 Task: Create a due date automation trigger when advanced on, on the monday before a card is due add content with a name not starting with resume at 11:00 AM.
Action: Mouse moved to (1009, 74)
Screenshot: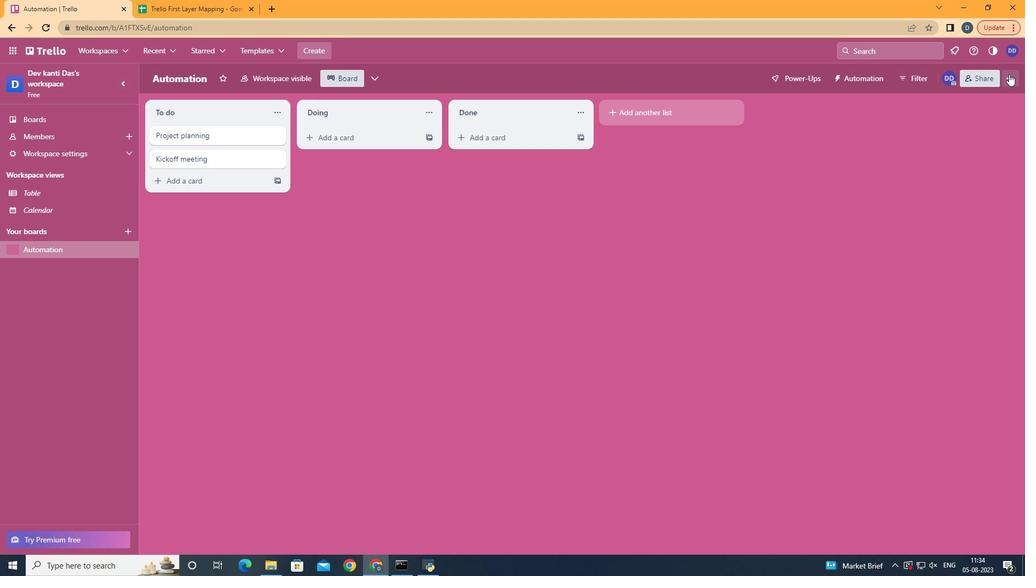 
Action: Mouse pressed left at (1009, 74)
Screenshot: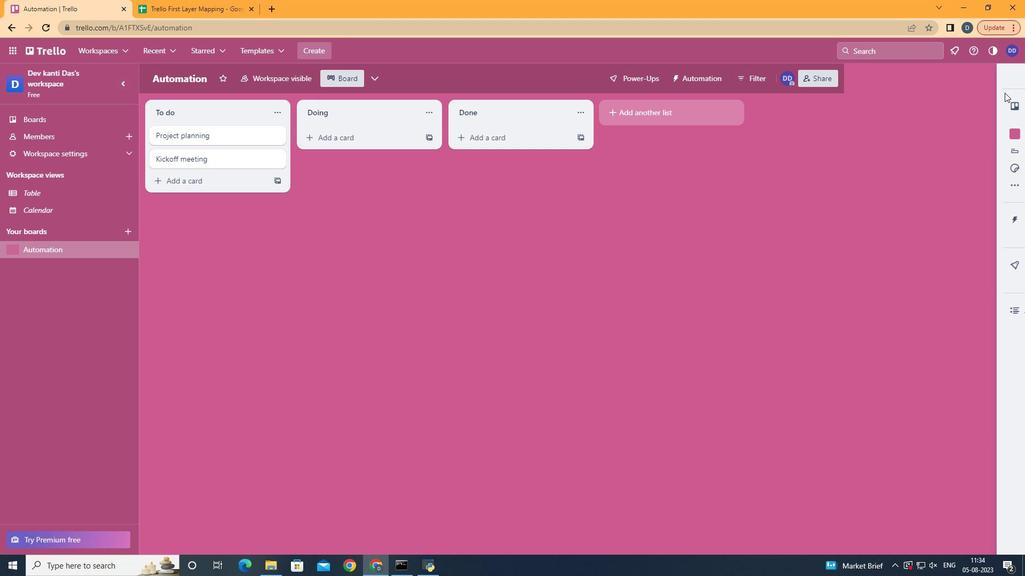 
Action: Mouse moved to (931, 229)
Screenshot: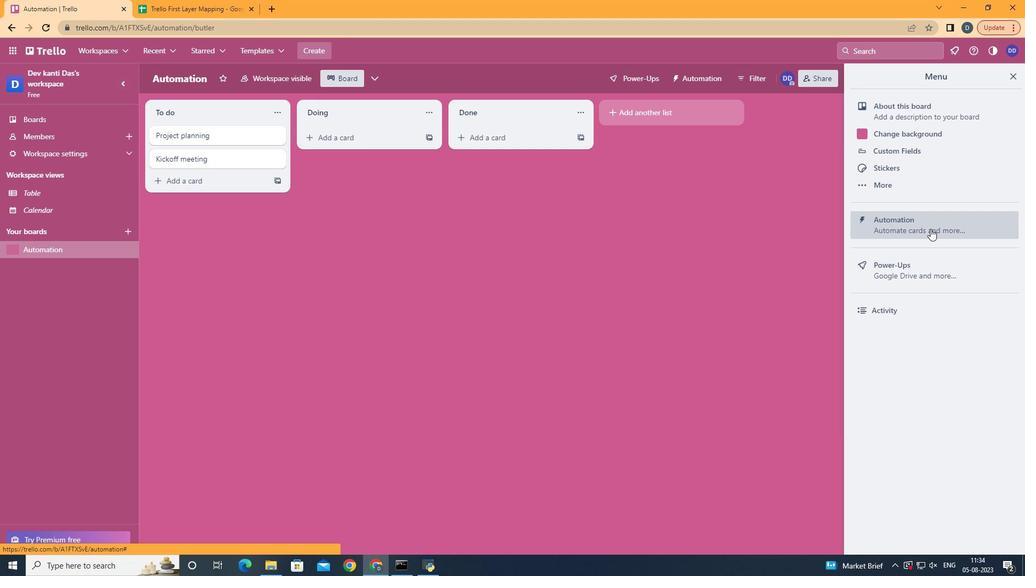 
Action: Mouse pressed left at (931, 229)
Screenshot: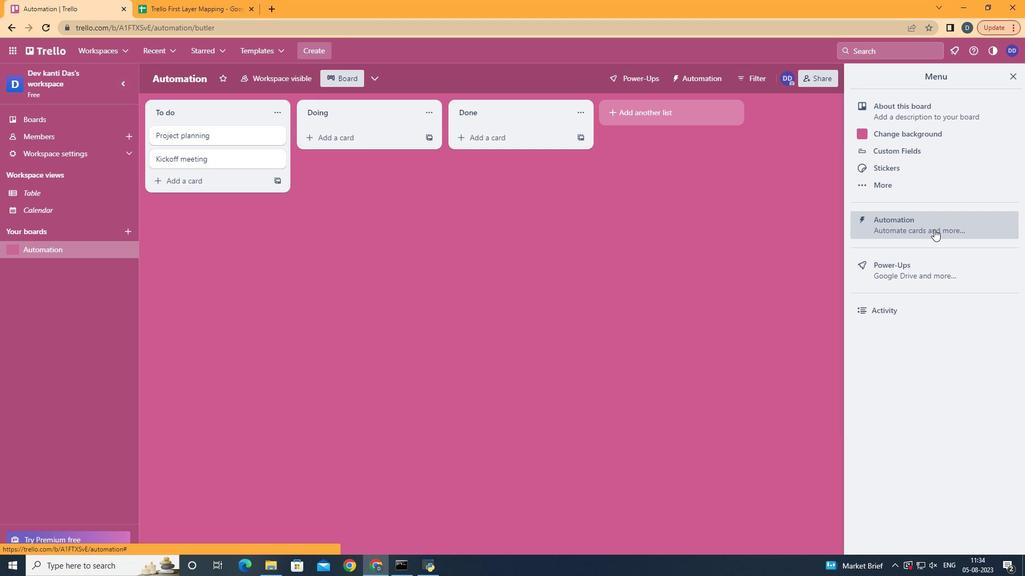
Action: Mouse moved to (202, 219)
Screenshot: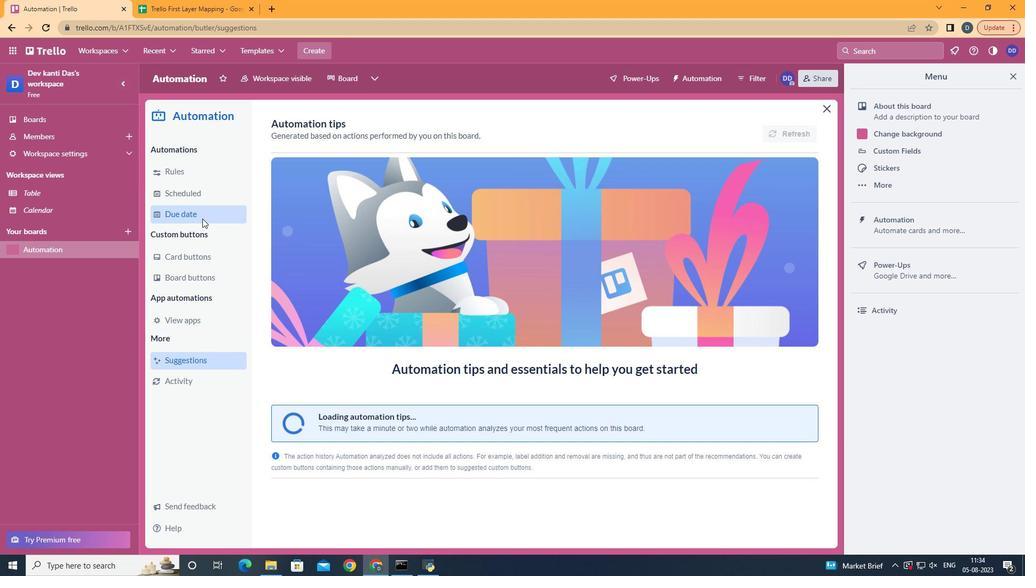 
Action: Mouse pressed left at (202, 219)
Screenshot: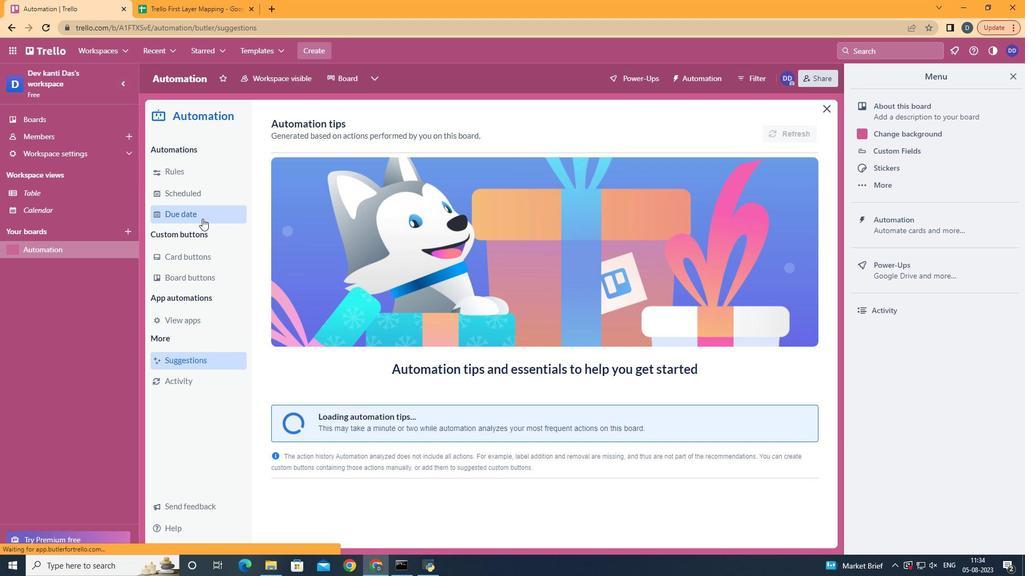
Action: Mouse moved to (774, 123)
Screenshot: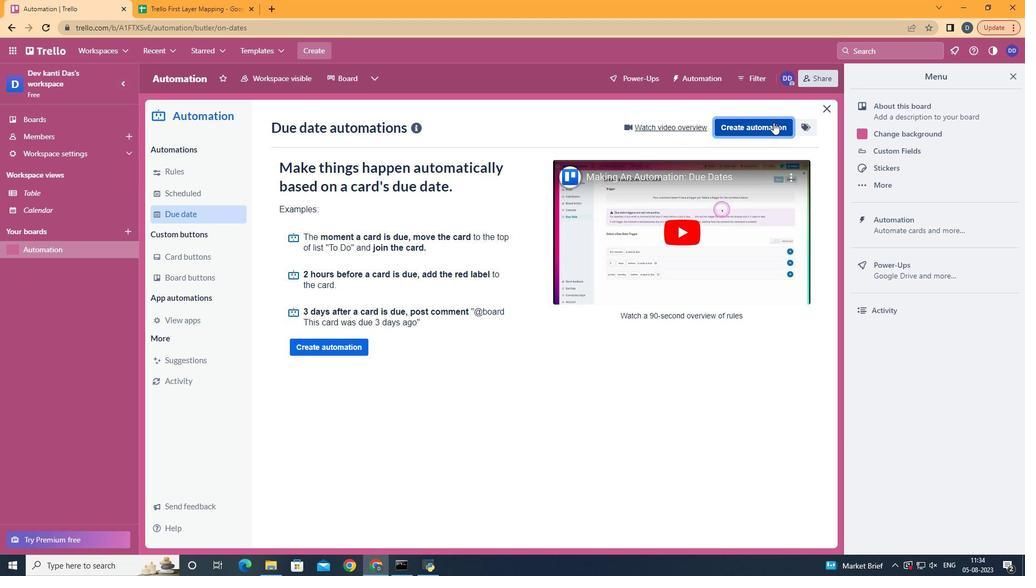 
Action: Mouse pressed left at (774, 123)
Screenshot: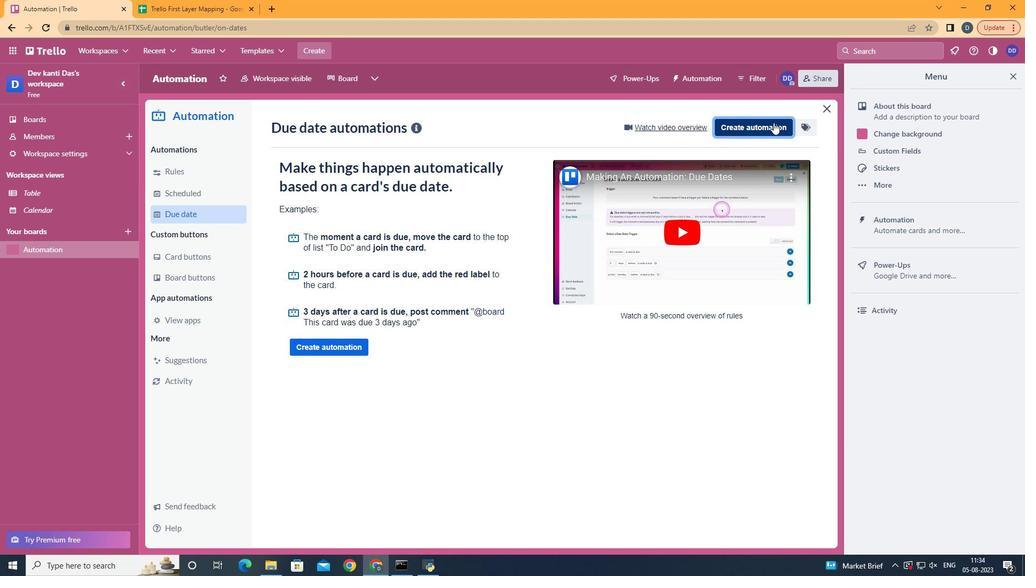 
Action: Mouse moved to (607, 228)
Screenshot: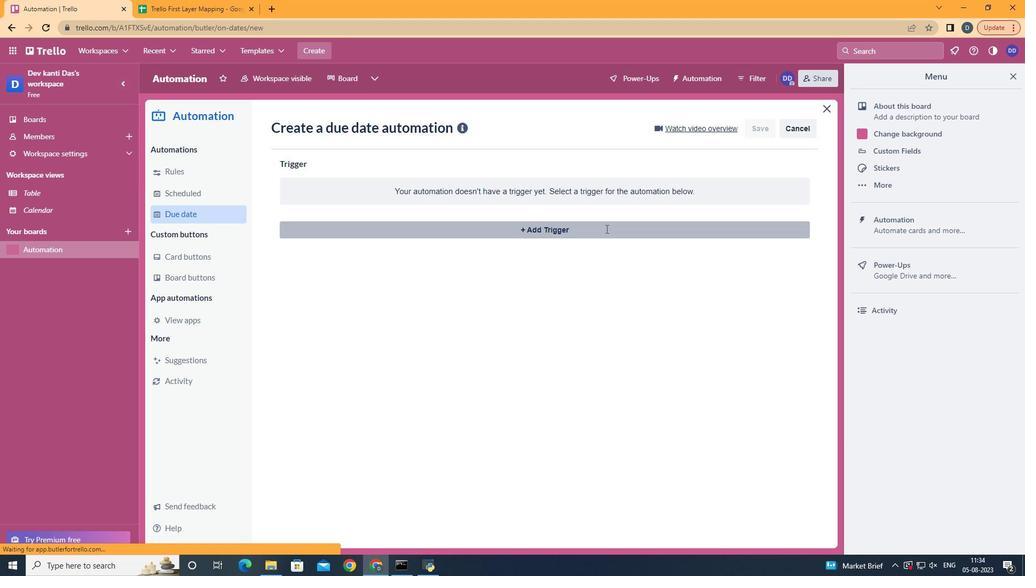 
Action: Mouse pressed left at (607, 228)
Screenshot: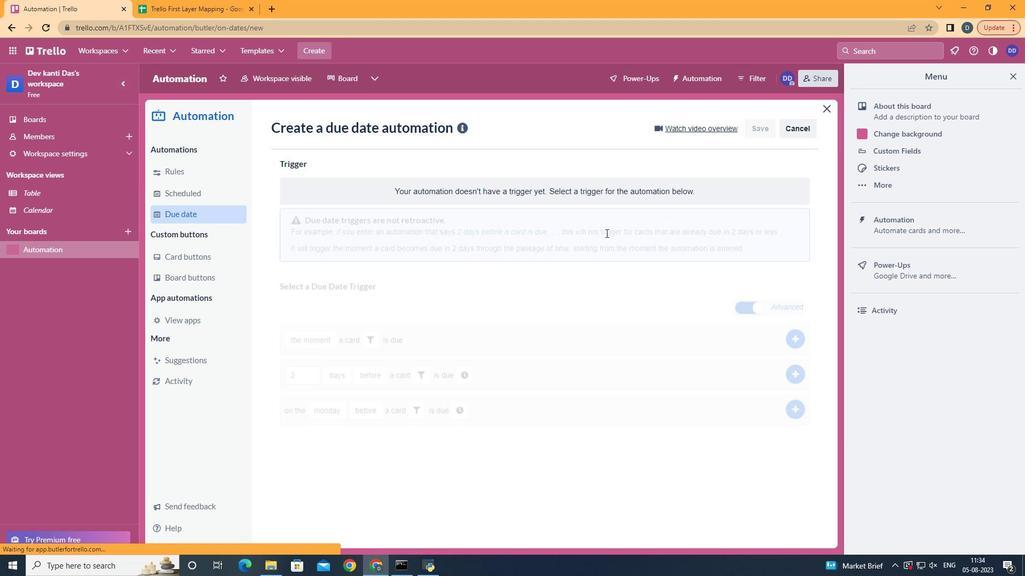 
Action: Mouse moved to (336, 279)
Screenshot: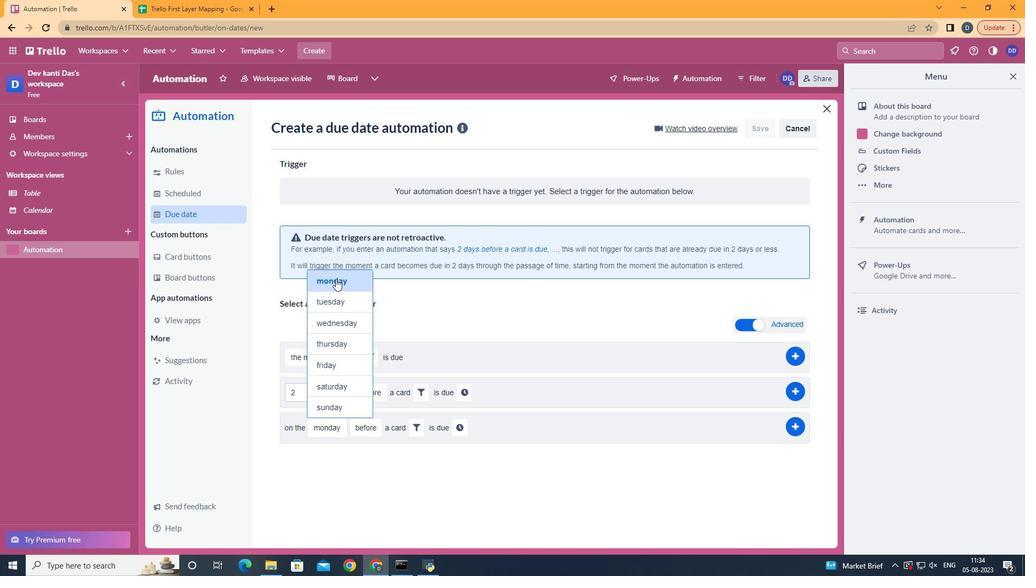 
Action: Mouse pressed left at (336, 279)
Screenshot: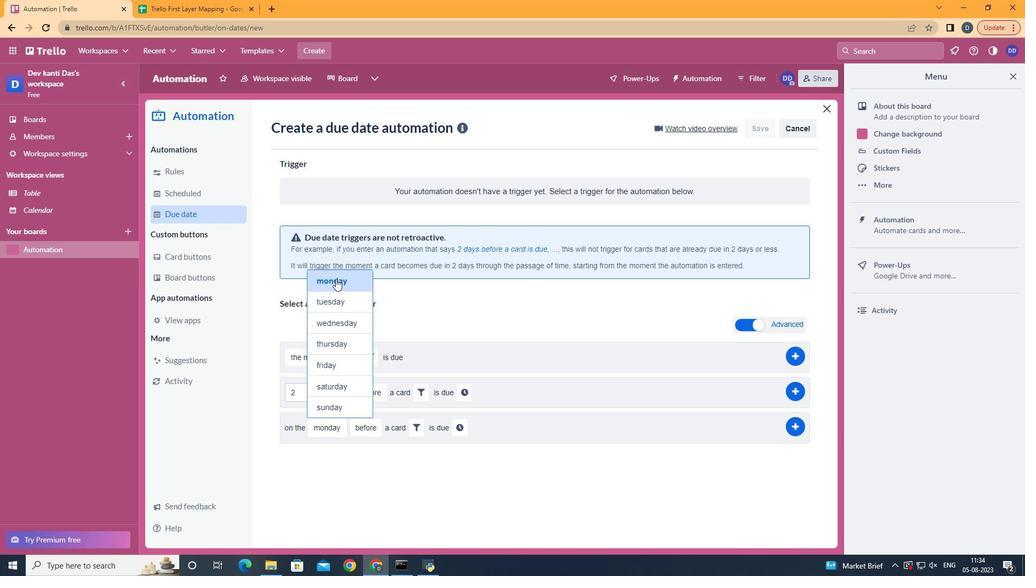
Action: Mouse moved to (378, 445)
Screenshot: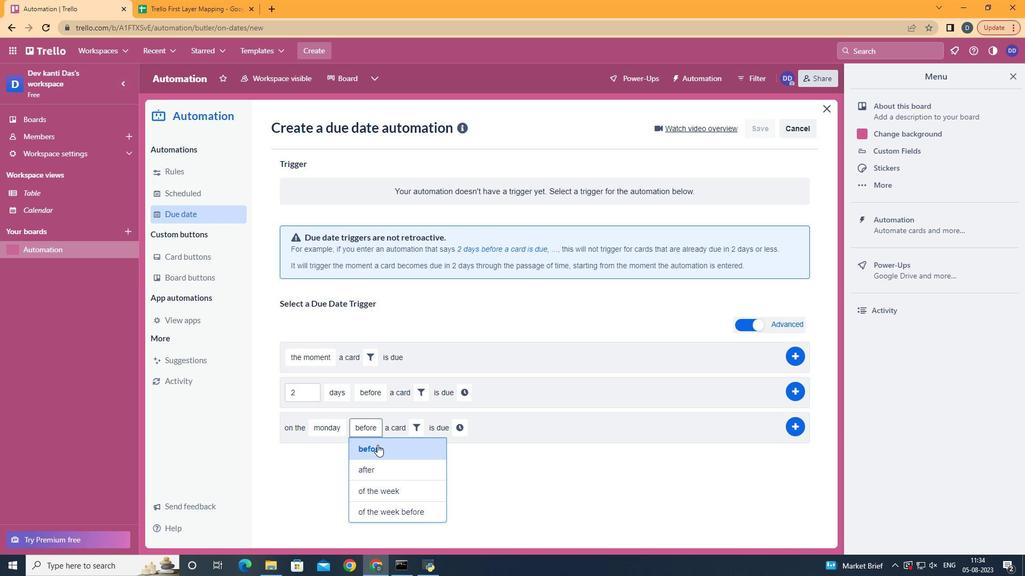 
Action: Mouse pressed left at (378, 445)
Screenshot: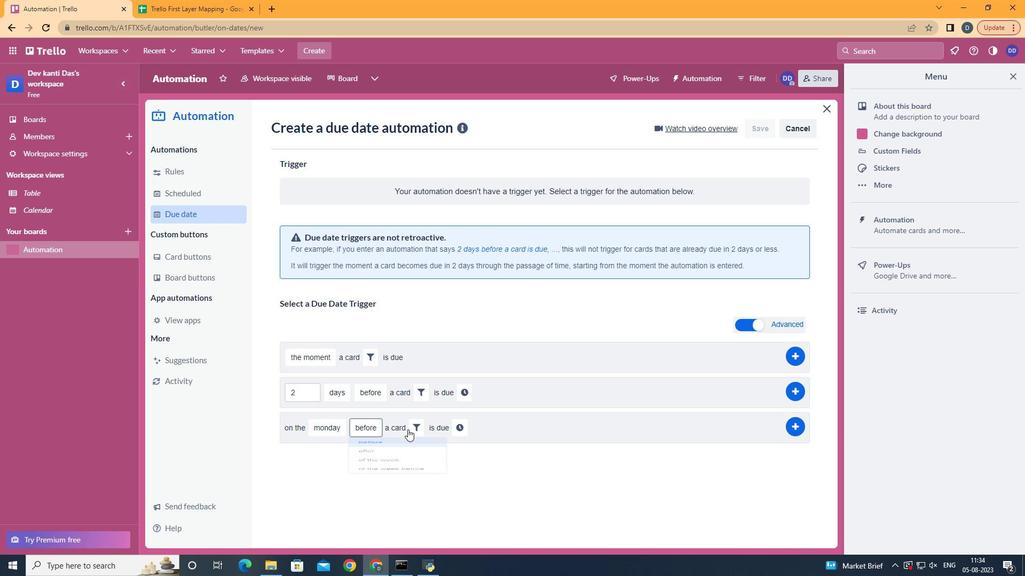 
Action: Mouse moved to (413, 428)
Screenshot: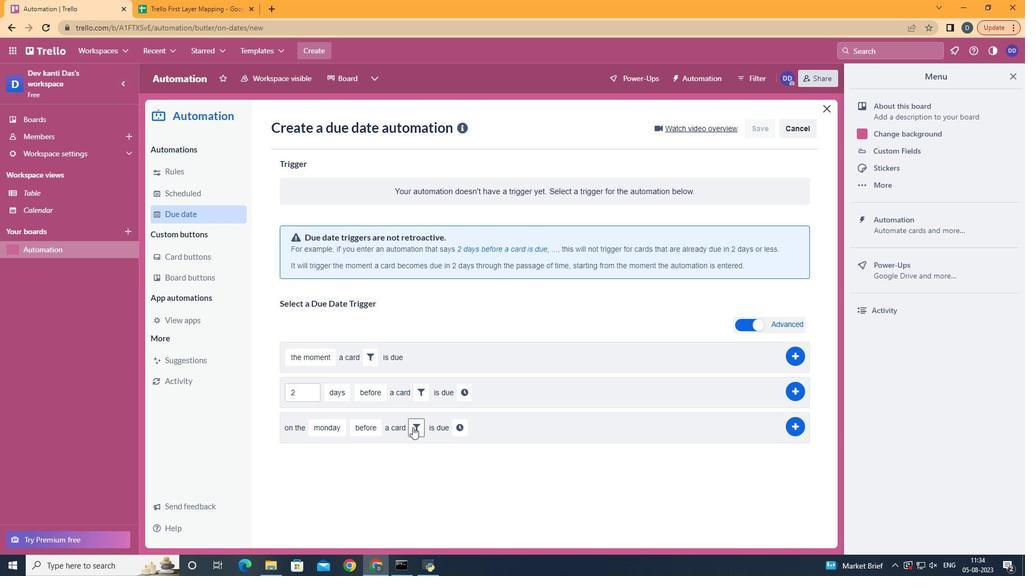 
Action: Mouse pressed left at (413, 428)
Screenshot: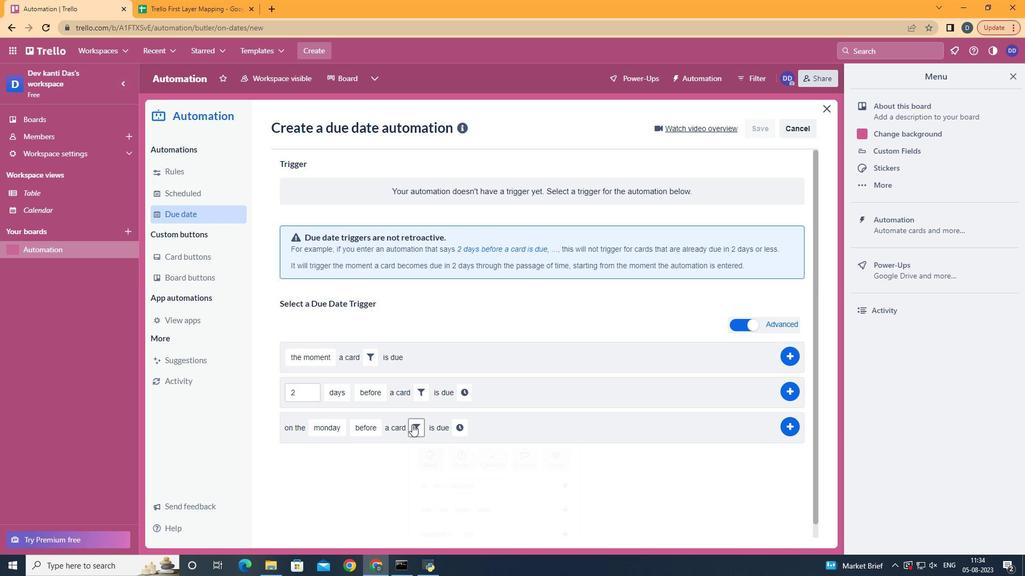 
Action: Mouse moved to (554, 465)
Screenshot: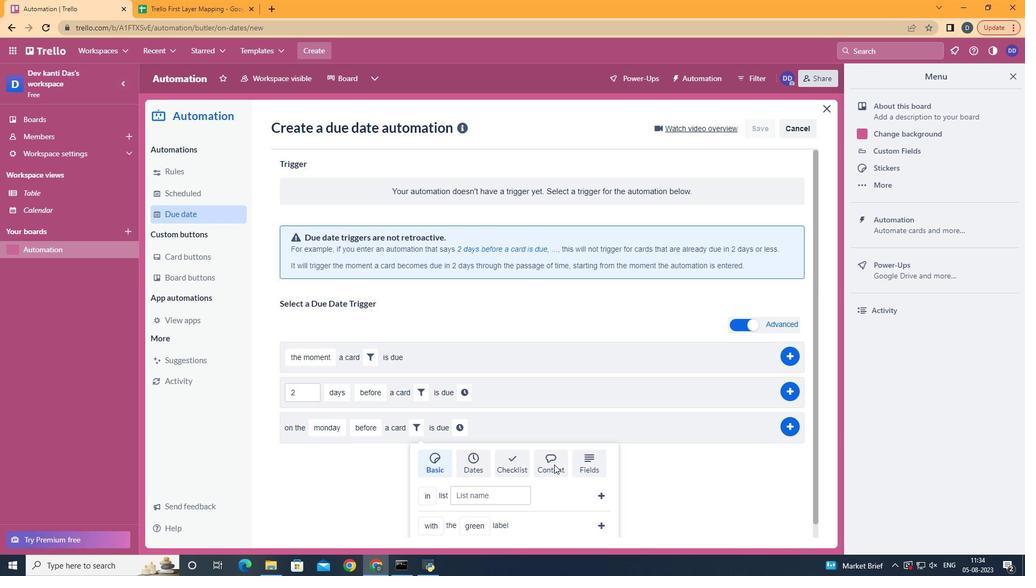 
Action: Mouse pressed left at (554, 465)
Screenshot: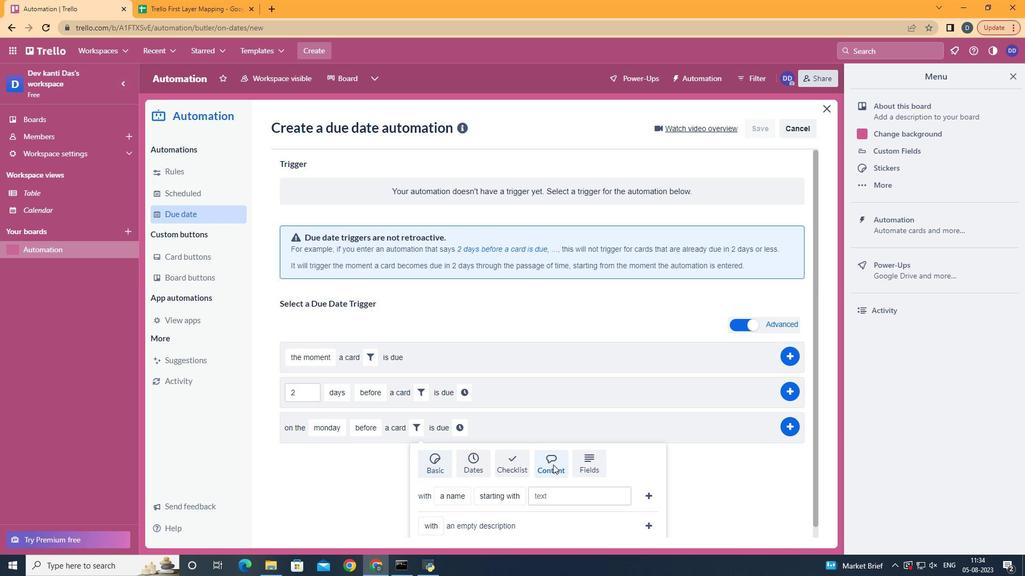 
Action: Mouse moved to (468, 433)
Screenshot: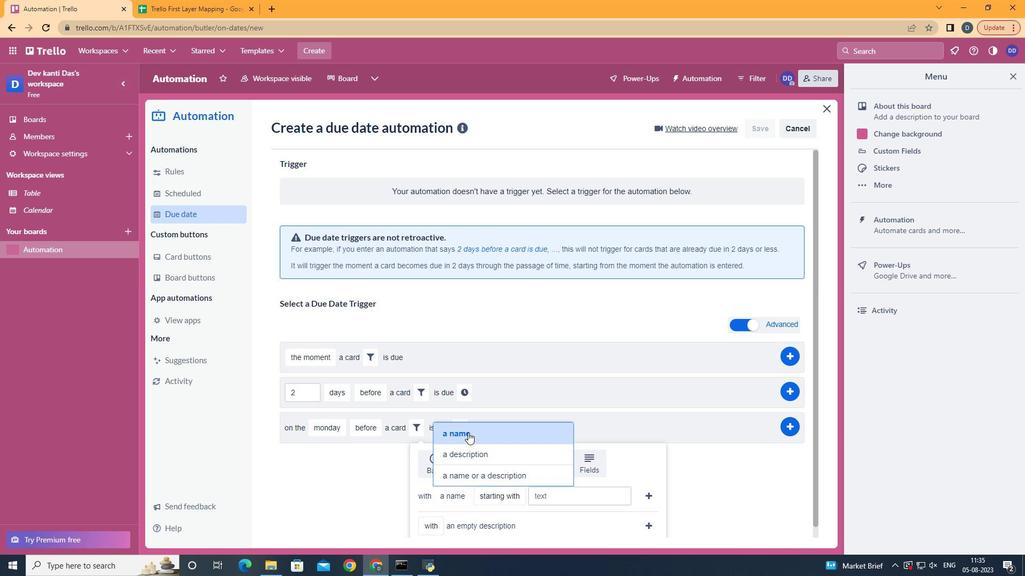 
Action: Mouse pressed left at (468, 433)
Screenshot: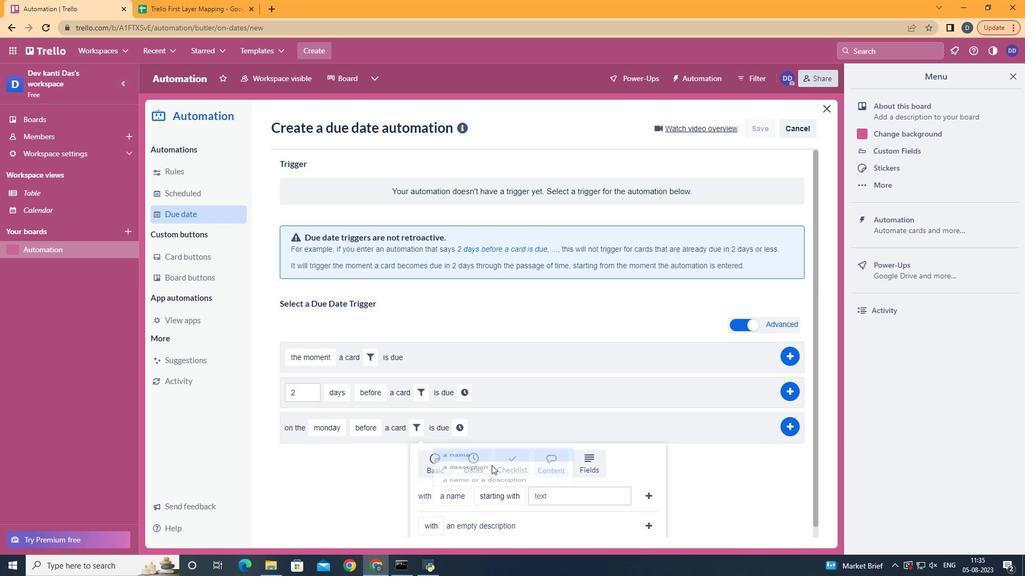
Action: Mouse moved to (518, 431)
Screenshot: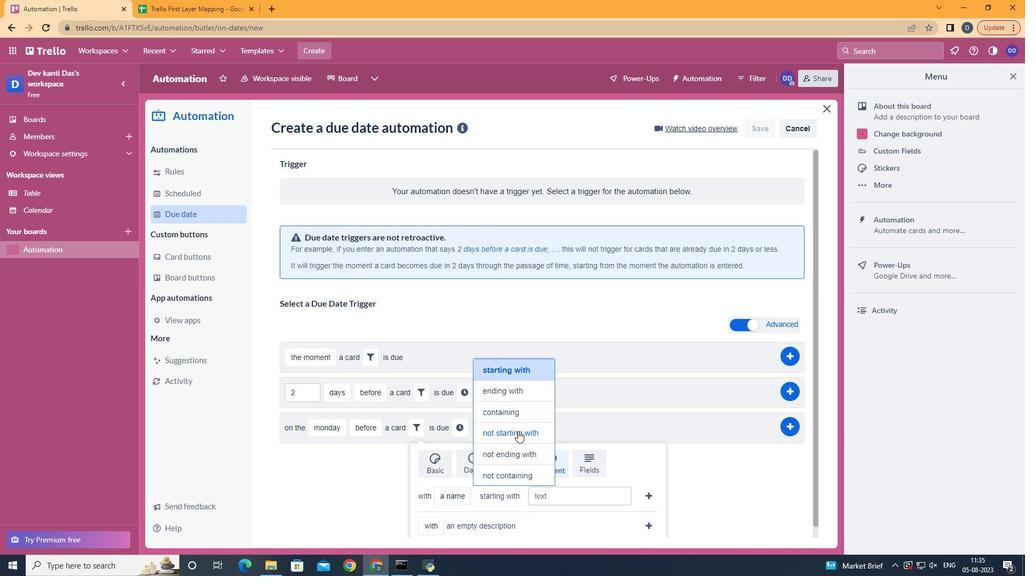 
Action: Mouse pressed left at (518, 431)
Screenshot: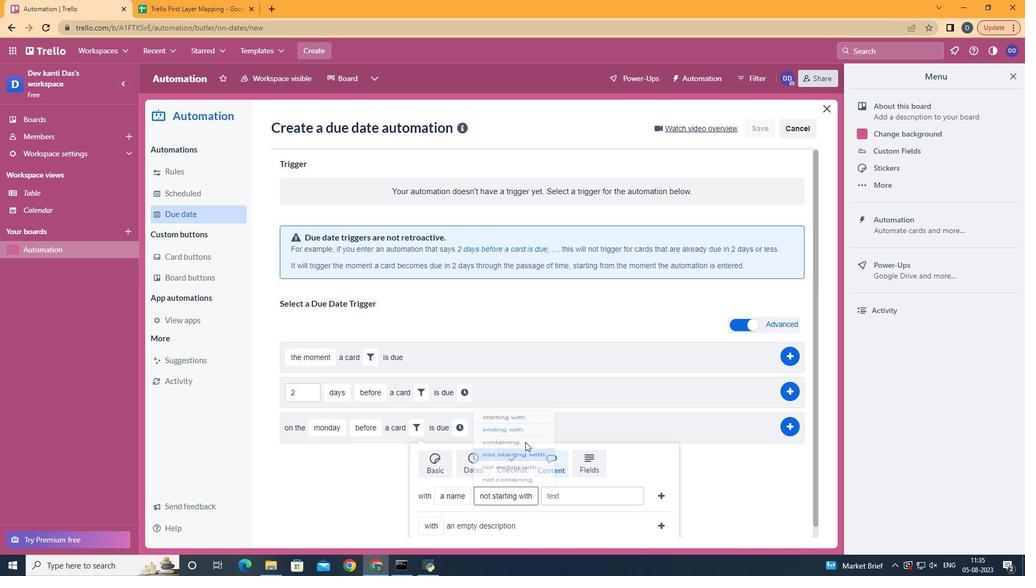 
Action: Mouse moved to (581, 491)
Screenshot: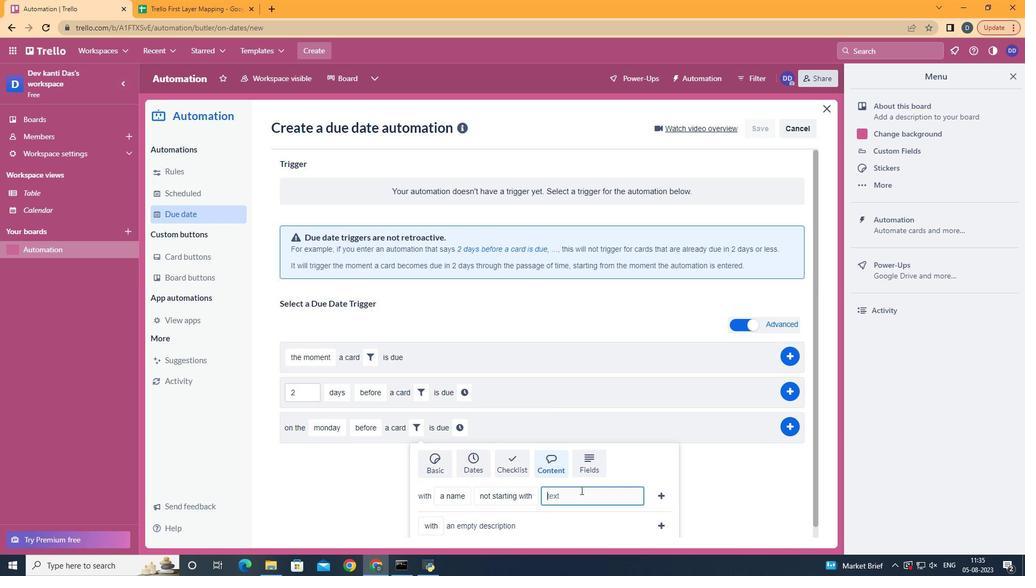 
Action: Mouse pressed left at (581, 491)
Screenshot: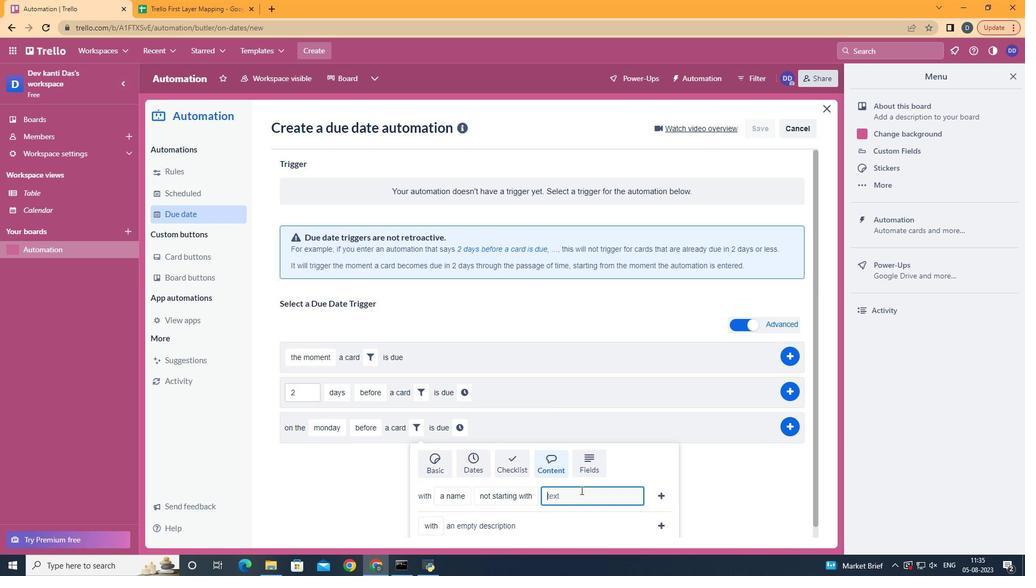 
Action: Key pressed resume
Screenshot: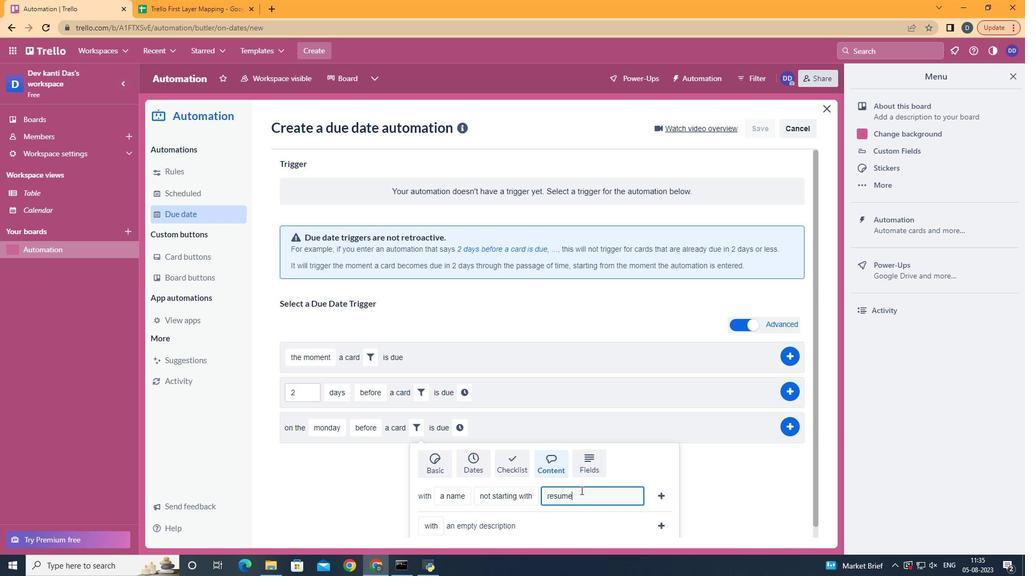 
Action: Mouse moved to (664, 499)
Screenshot: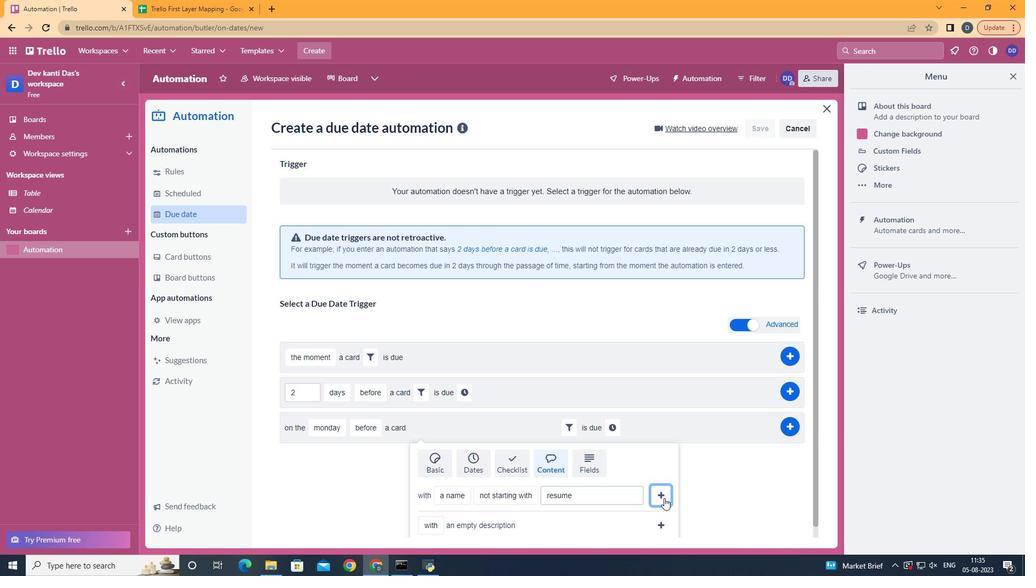 
Action: Mouse pressed left at (664, 499)
Screenshot: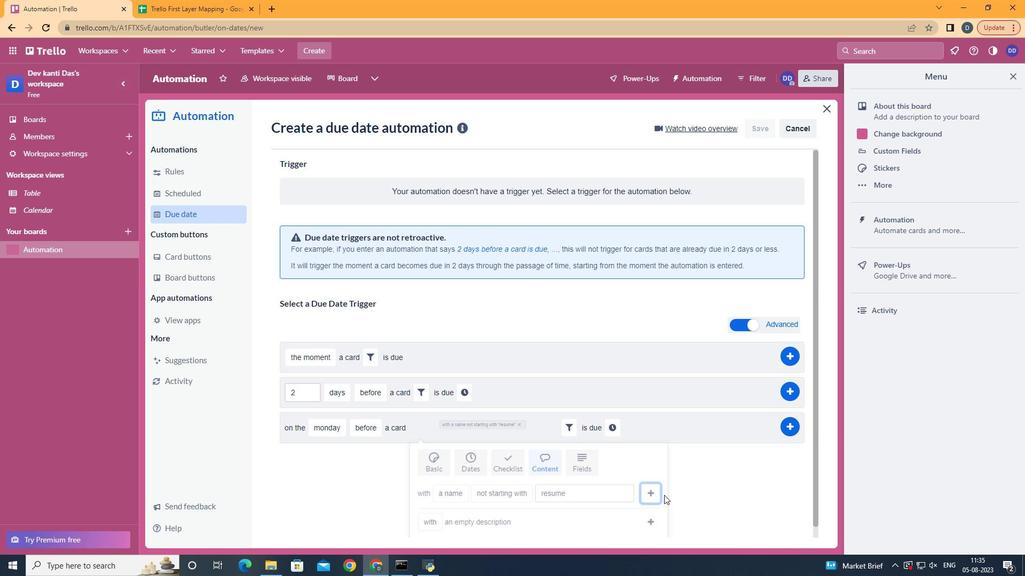 
Action: Mouse moved to (621, 431)
Screenshot: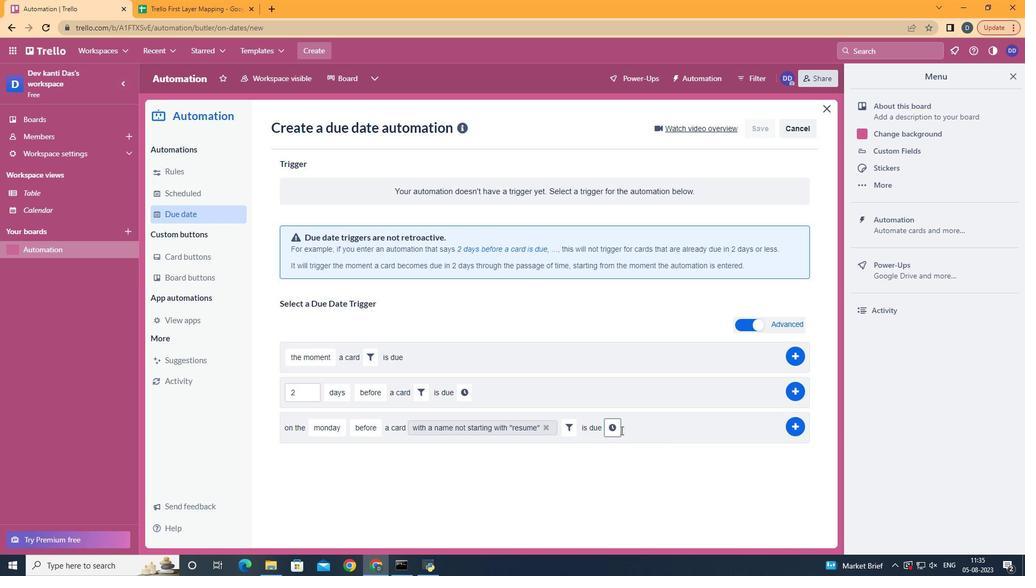 
Action: Mouse pressed left at (621, 431)
Screenshot: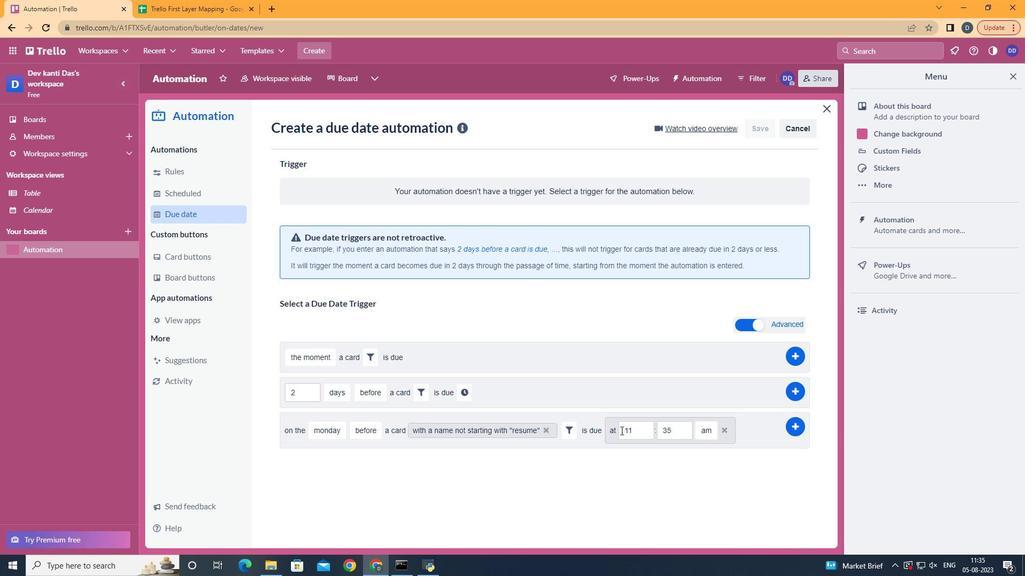
Action: Mouse moved to (687, 431)
Screenshot: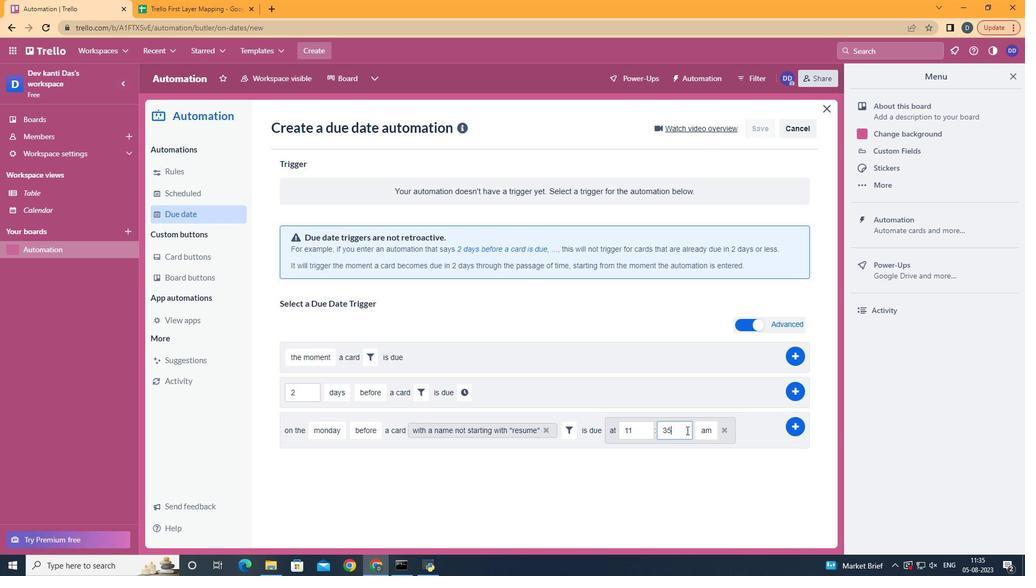 
Action: Mouse pressed left at (687, 431)
Screenshot: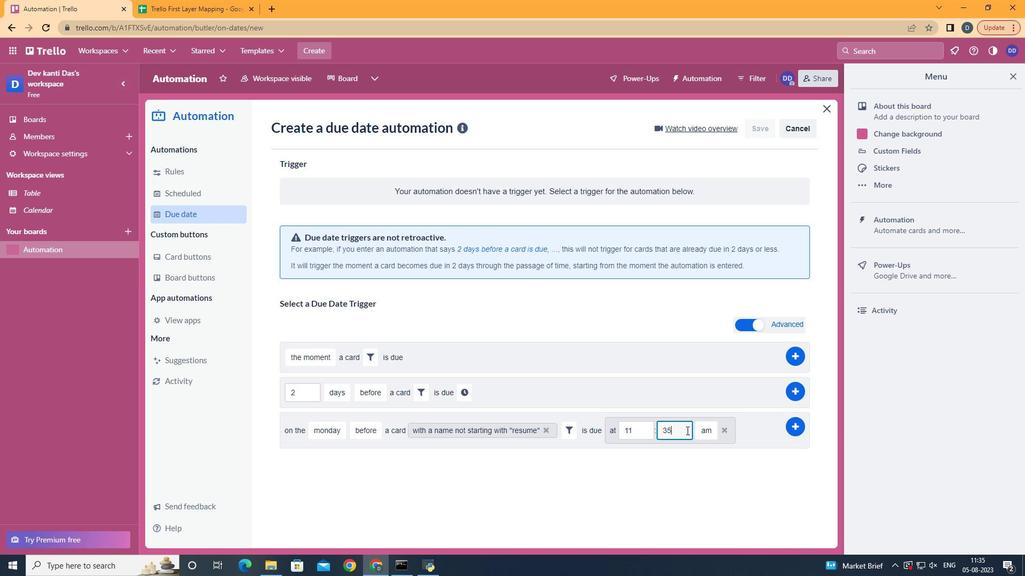 
Action: Key pressed <Key.backspace><Key.backspace>00
Screenshot: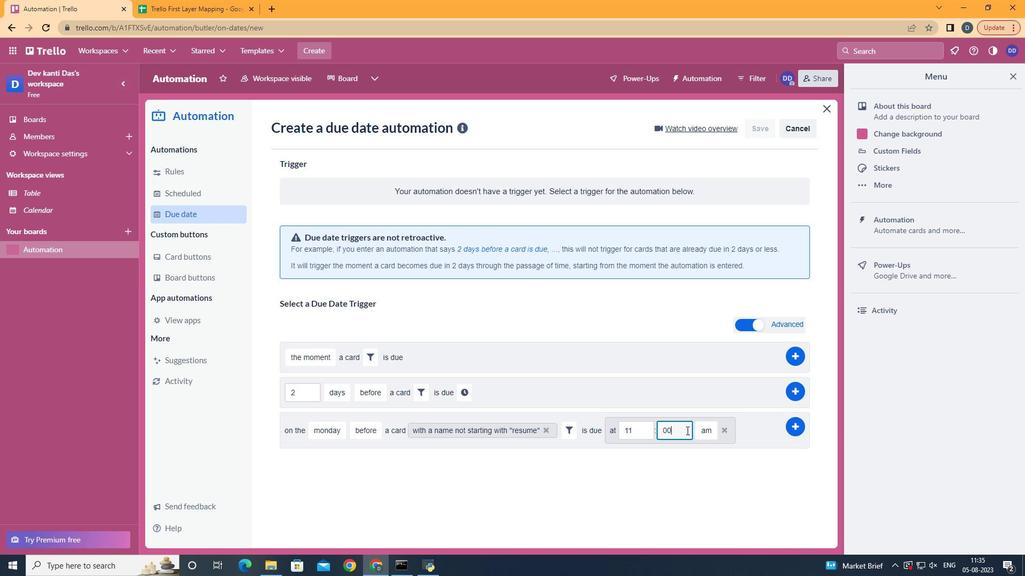 
Action: Mouse moved to (804, 425)
Screenshot: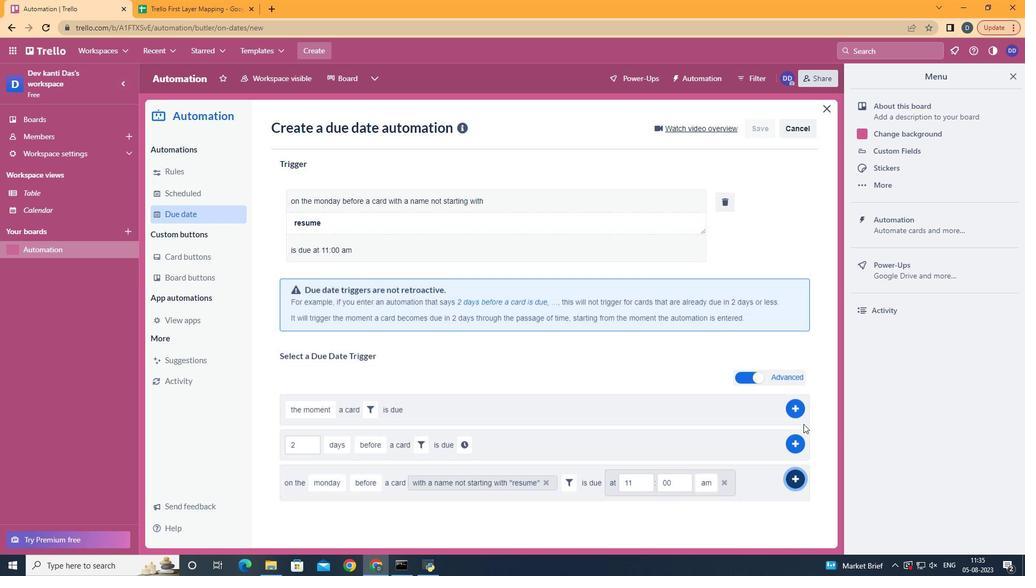 
Action: Mouse pressed left at (804, 425)
Screenshot: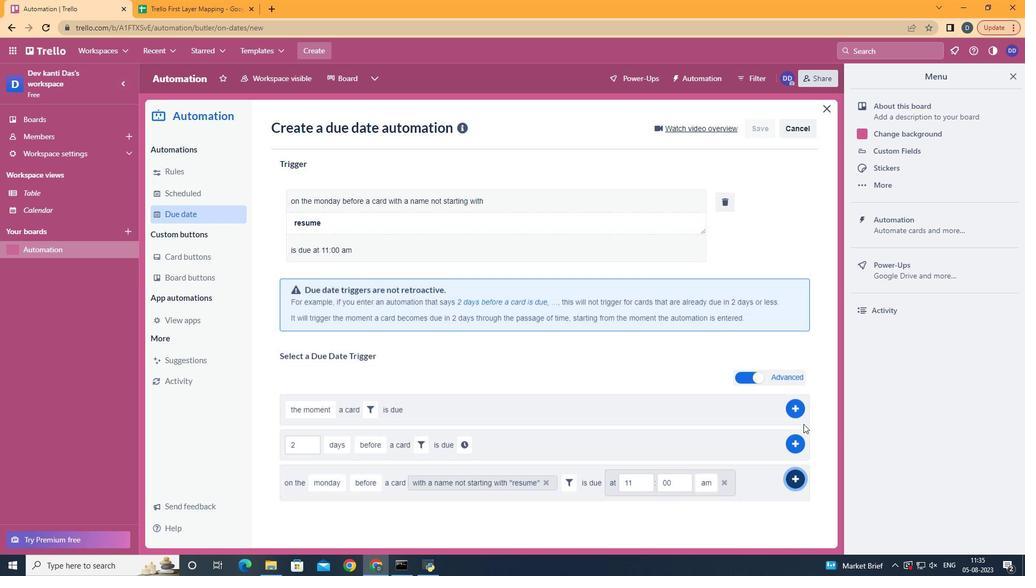
Action: Mouse moved to (551, 224)
Screenshot: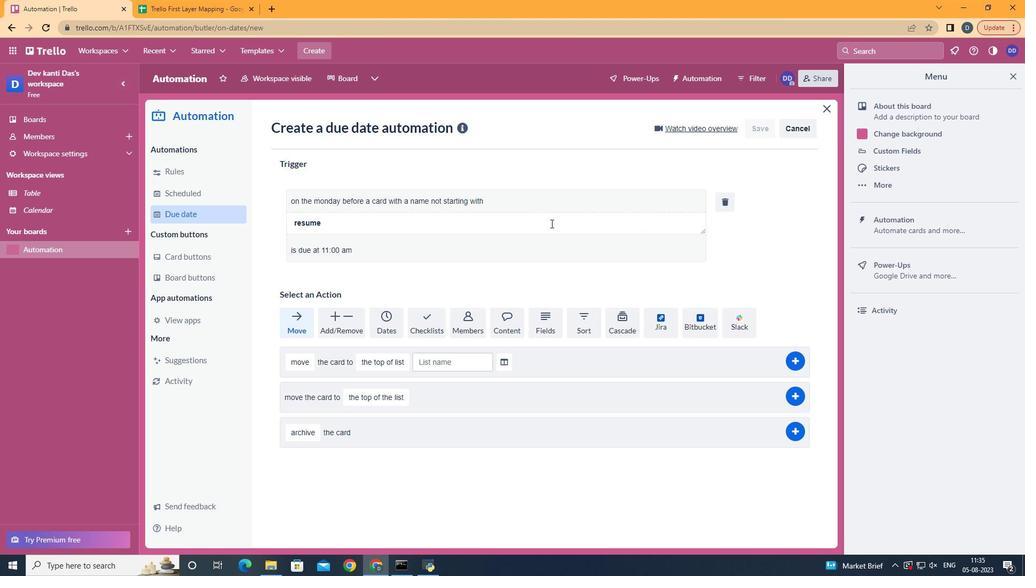 
